 Task: Create Card Financial Forecasting Review in Board Knowledge Management Best Practices to Workspace Business Coaching. Create Card Audio Equipment Review in Board Market Opportunity Identification to Workspace Business Coaching. Create Card Financial Performance Review in Board Social Media Influencer Takeover Campaign Creation and Management to Workspace Business Coaching
Action: Mouse moved to (79, 290)
Screenshot: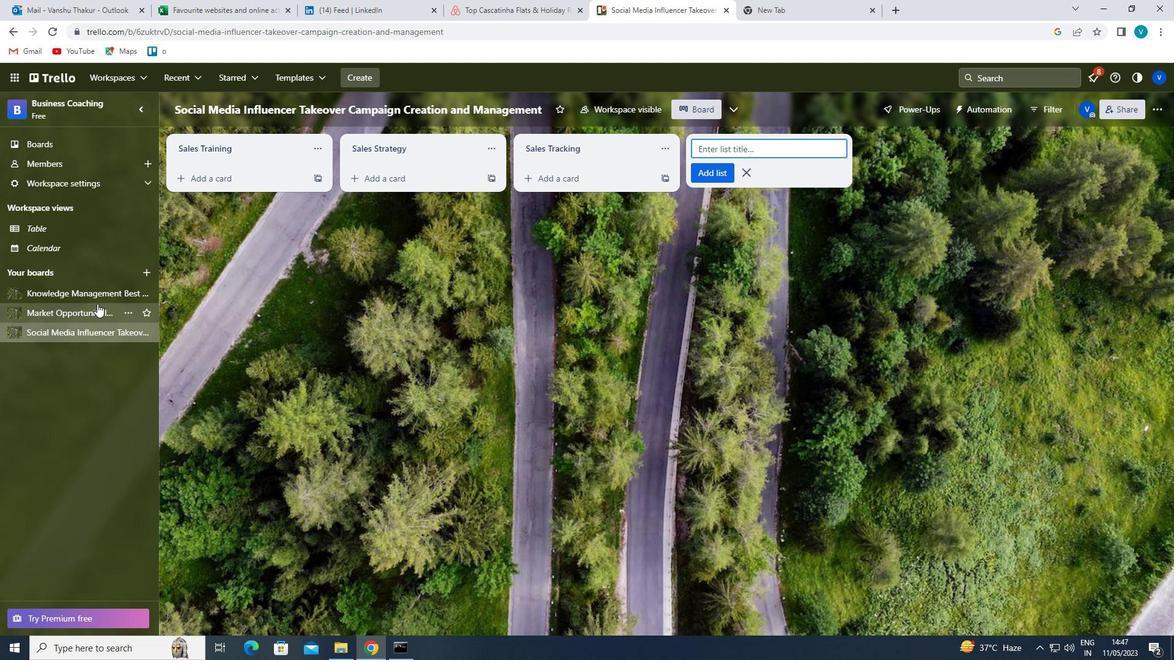 
Action: Mouse pressed left at (79, 290)
Screenshot: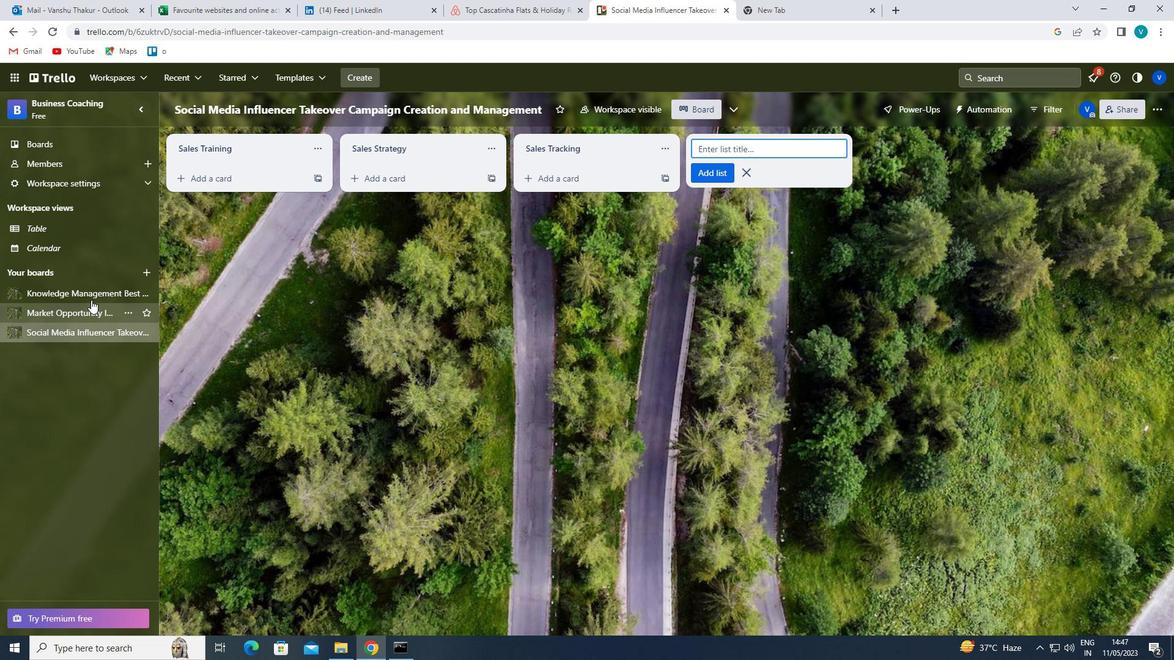 
Action: Mouse moved to (231, 175)
Screenshot: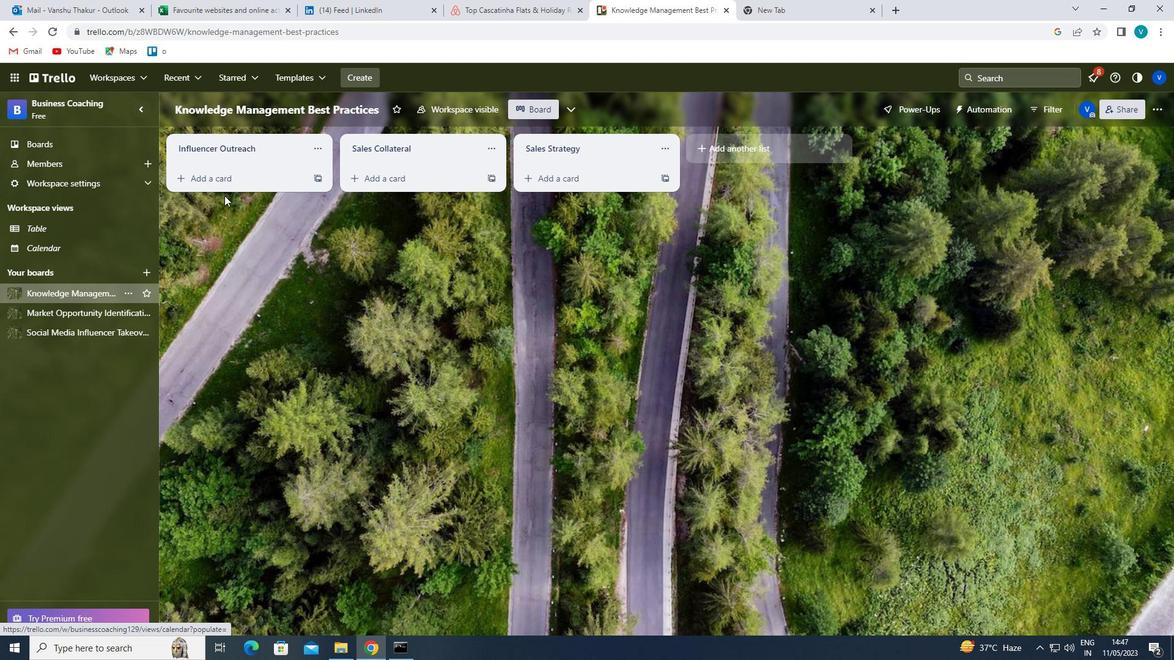 
Action: Mouse pressed left at (231, 175)
Screenshot: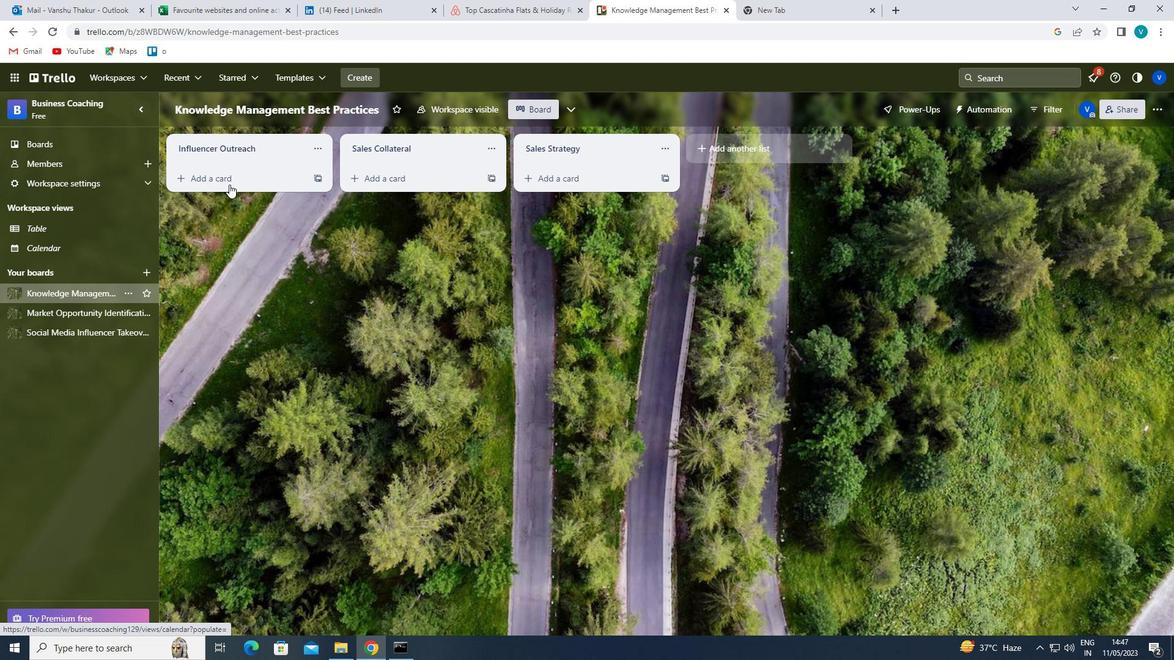 
Action: Key pressed <Key.shift>FORECASTING<Key.left><Key.left><Key.left><Key.left><Key.left><Key.left><Key.left><Key.left><Key.left><Key.left><Key.left><Key.left><Key.shift>FINNA<Key.backspace><Key.backspace>ANCIAL<Key.space><Key.right><Key.right><Key.right><Key.right><Key.right><Key.right><Key.right><Key.right><Key.right><Key.right><Key.right><Key.right><Key.right><Key.right><Key.space><Key.shift>REVIEW<Key.enter>
Screenshot: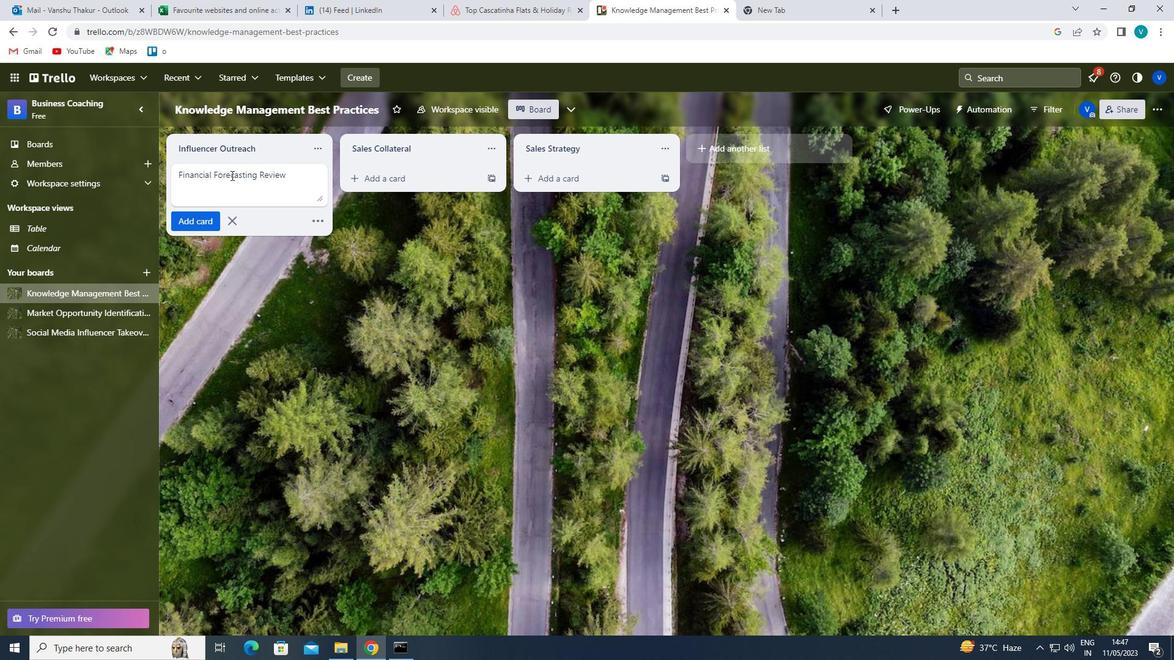 
Action: Mouse moved to (91, 312)
Screenshot: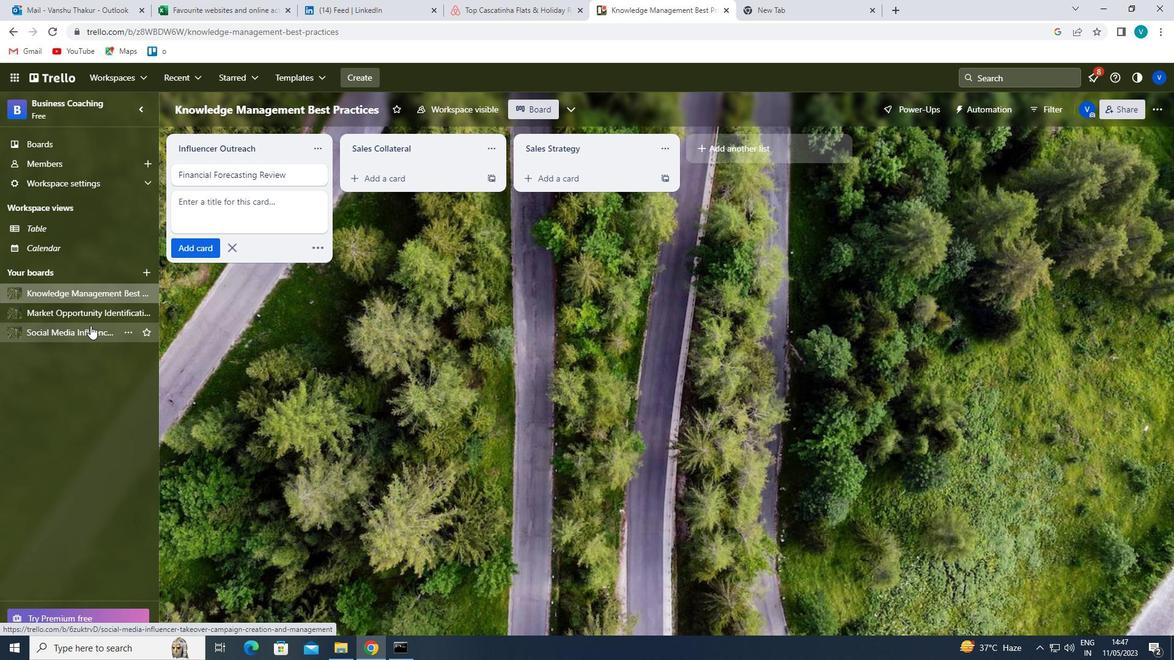 
Action: Mouse pressed left at (91, 312)
Screenshot: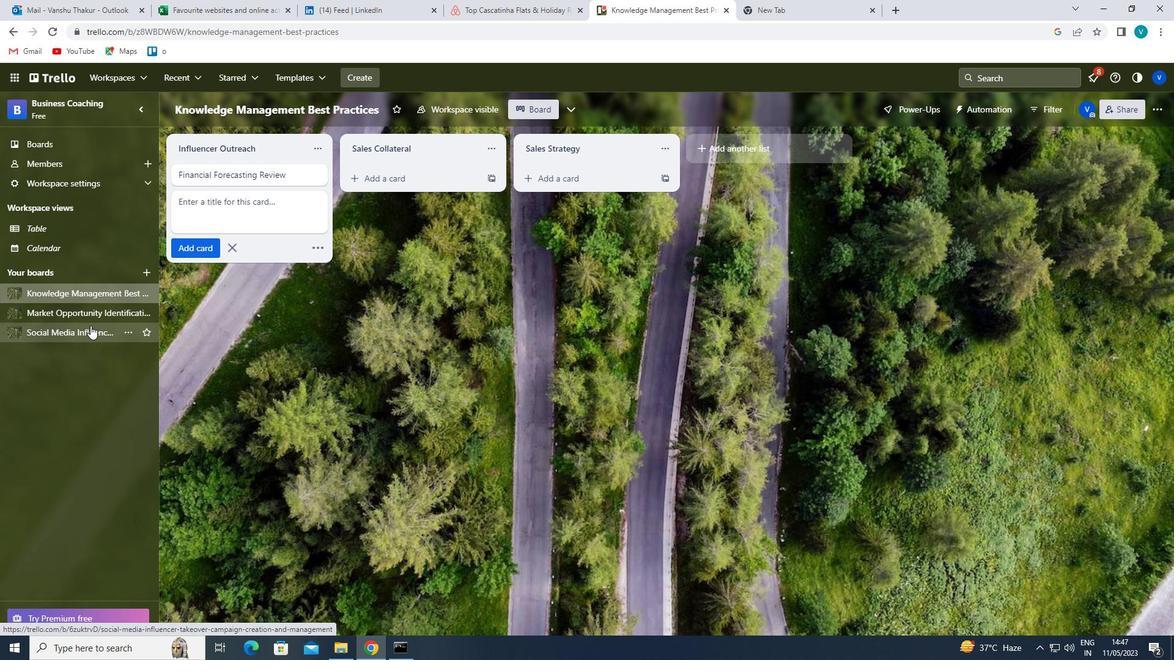 
Action: Mouse moved to (243, 173)
Screenshot: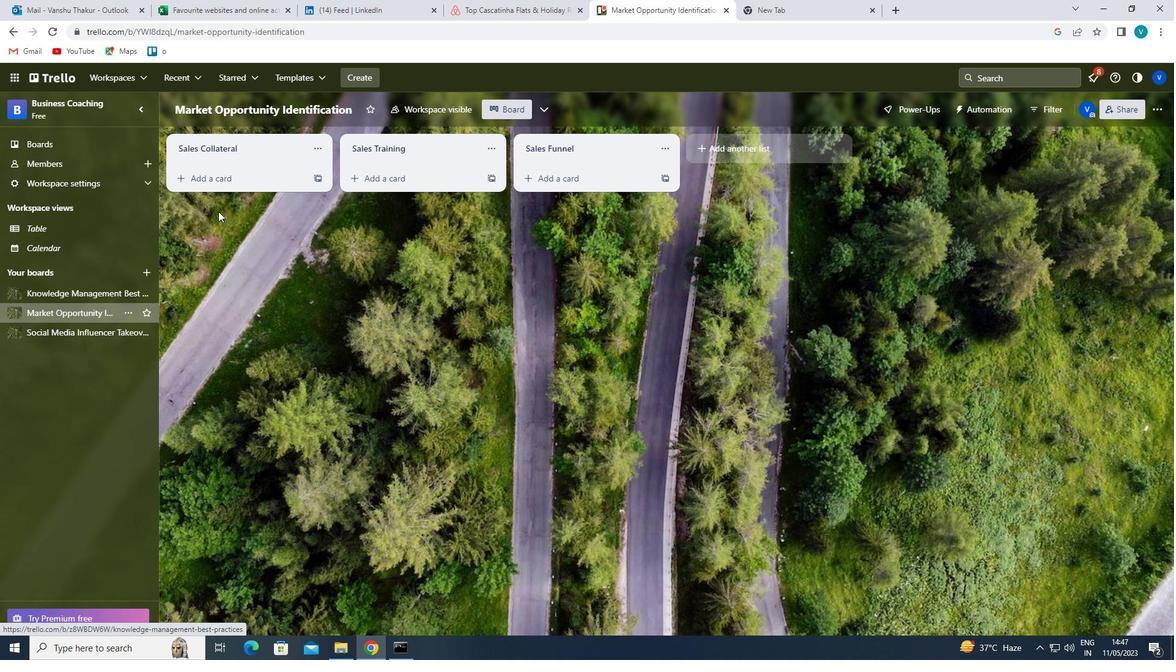 
Action: Mouse pressed left at (243, 173)
Screenshot: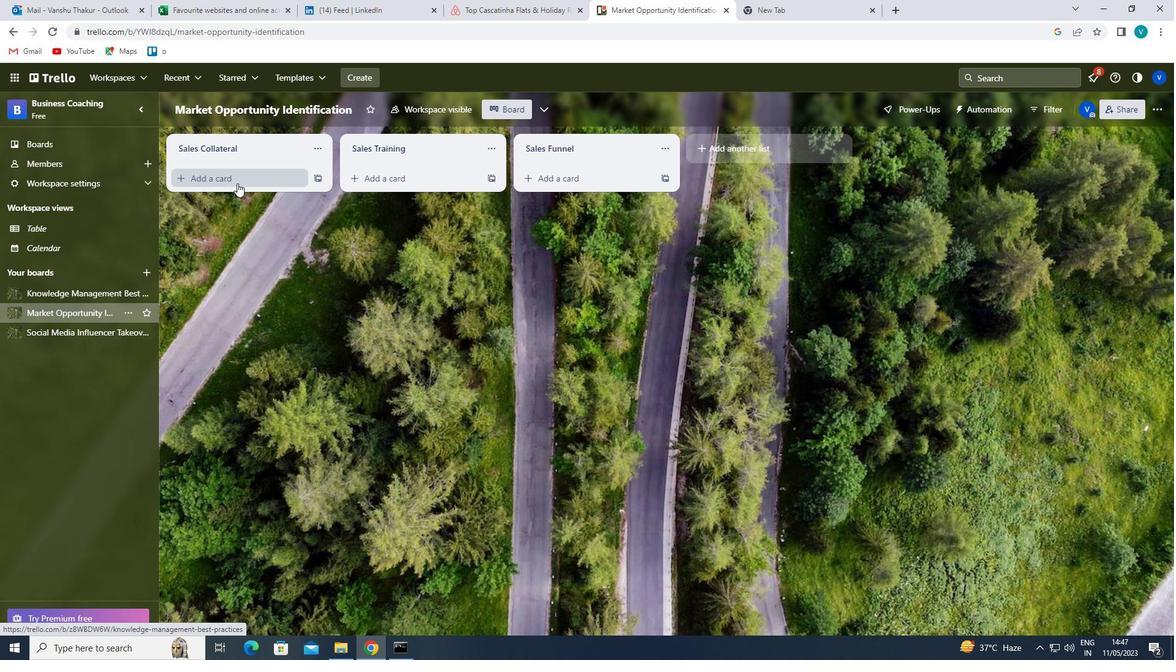 
Action: Mouse moved to (242, 178)
Screenshot: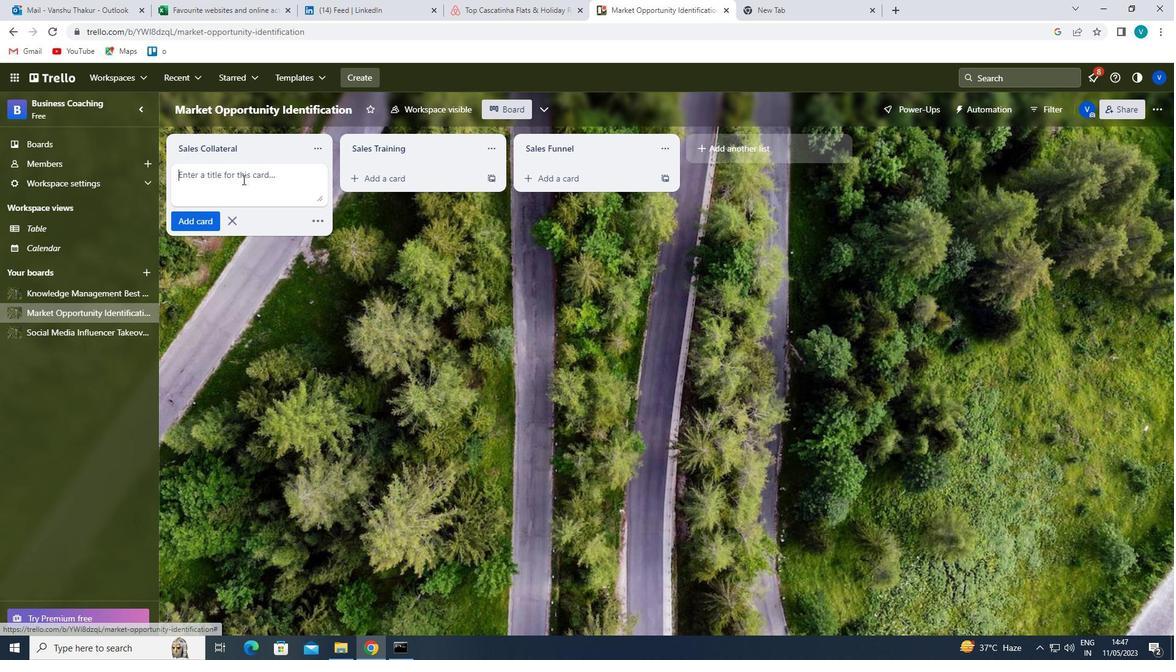 
Action: Mouse pressed left at (242, 178)
Screenshot: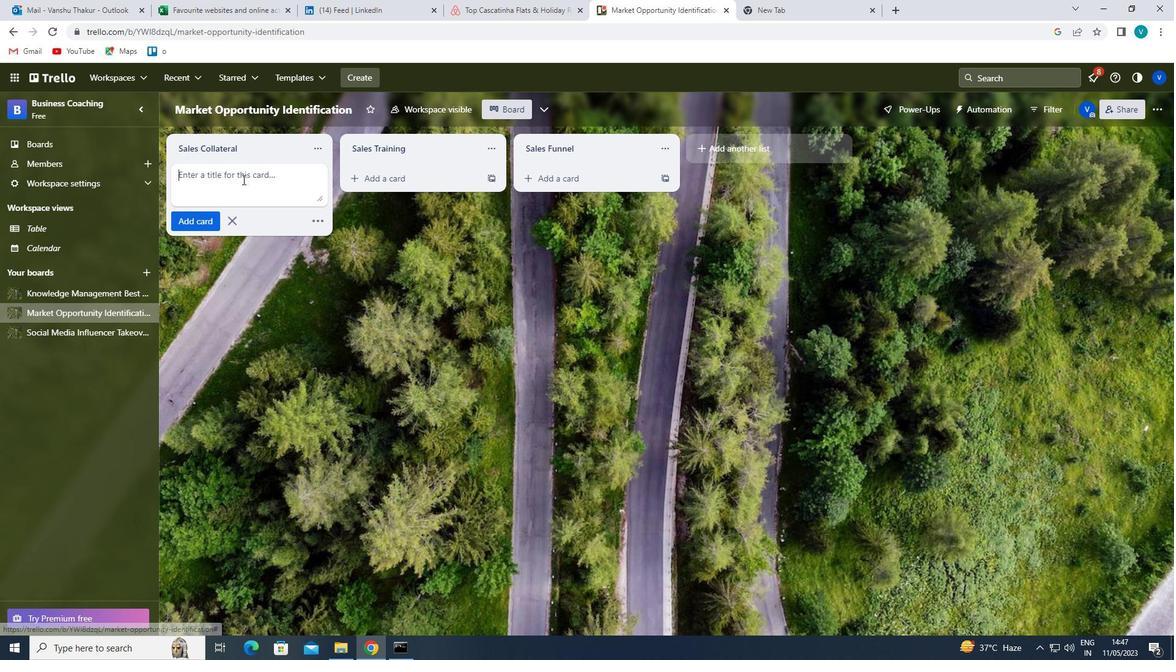 
Action: Key pressed <Key.shift>AUDIO<Key.space><Key.shift>EQUIPMENT<Key.space><Key.shift>REVIEW<Key.enter>
Screenshot: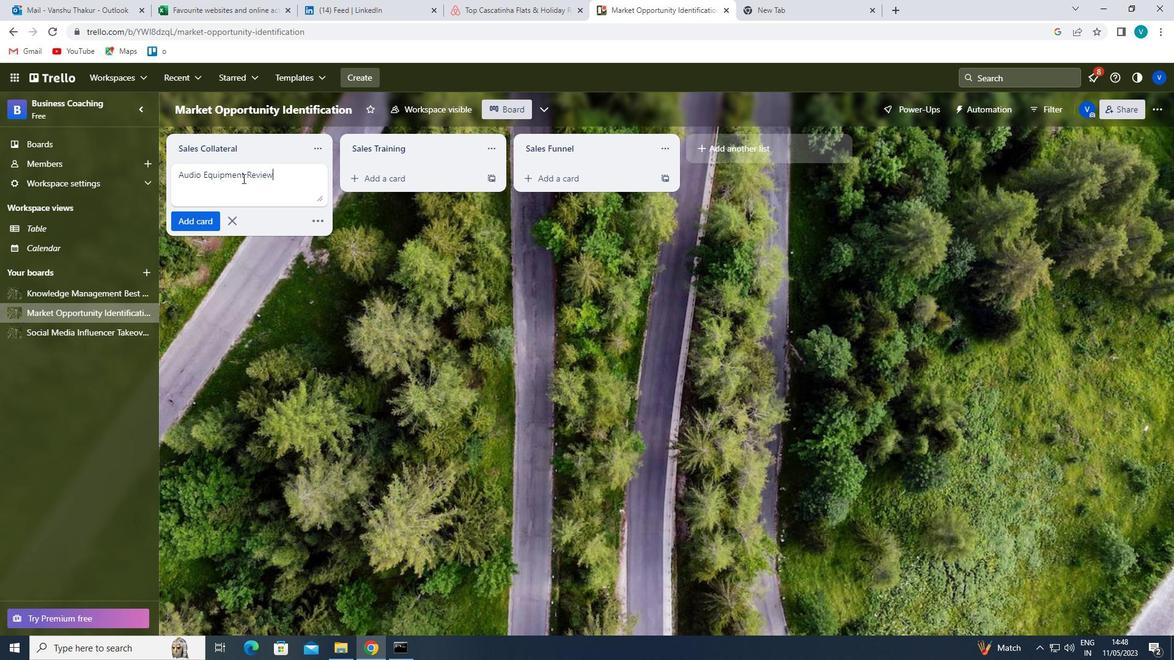 
Action: Mouse moved to (65, 335)
Screenshot: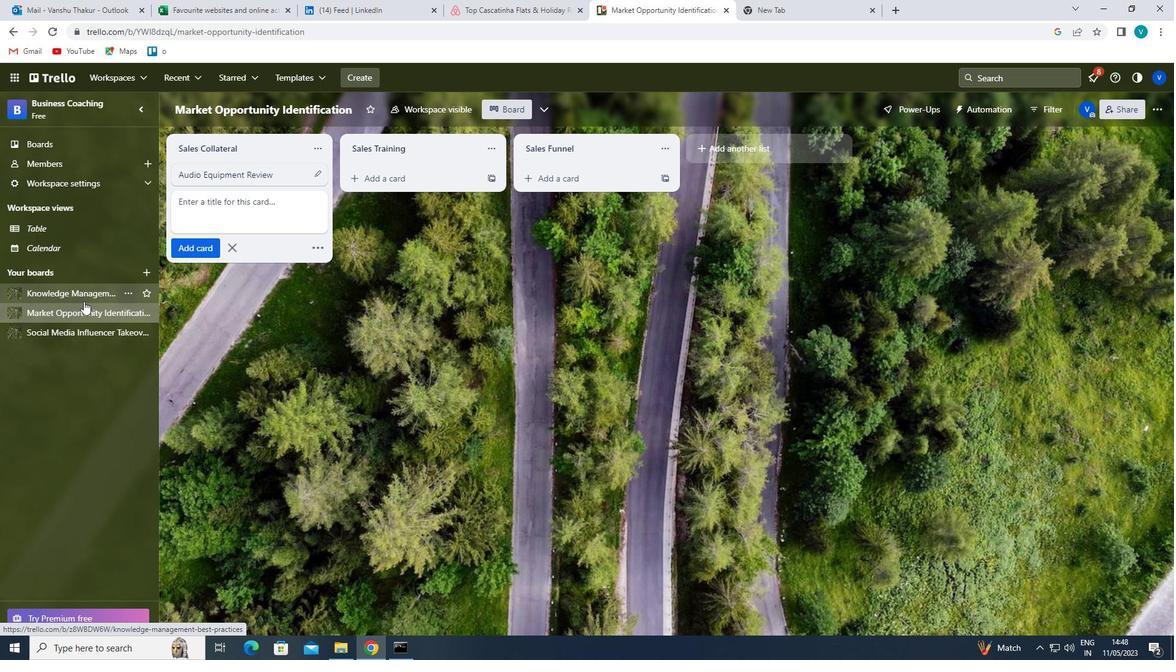 
Action: Mouse pressed left at (65, 335)
Screenshot: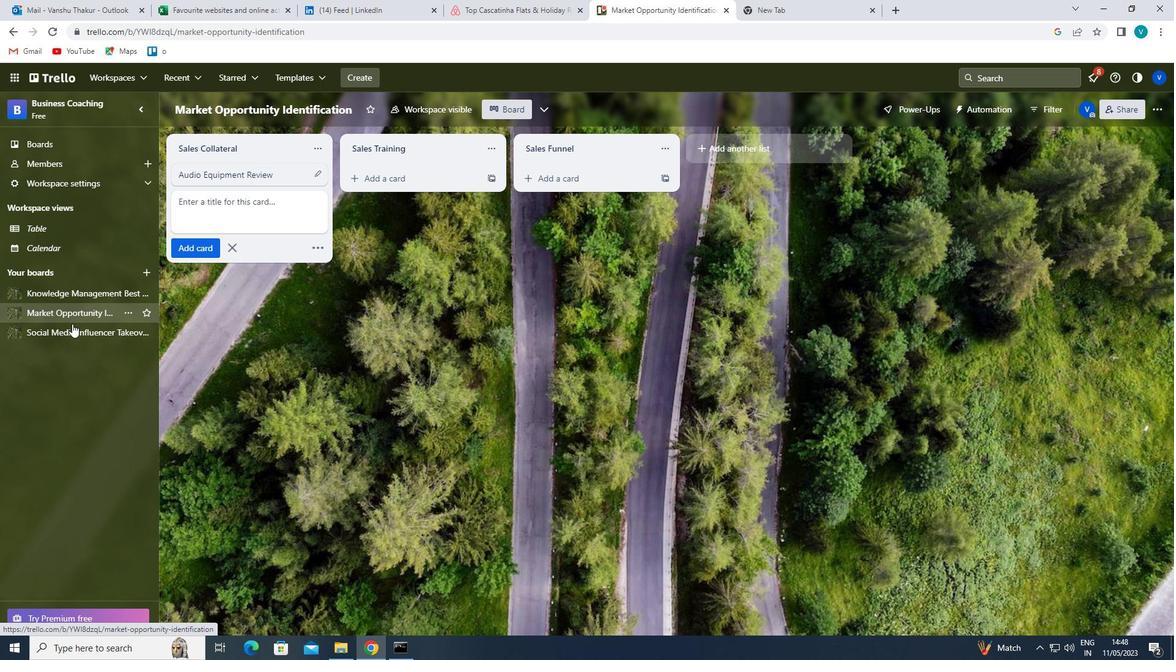 
Action: Mouse moved to (239, 179)
Screenshot: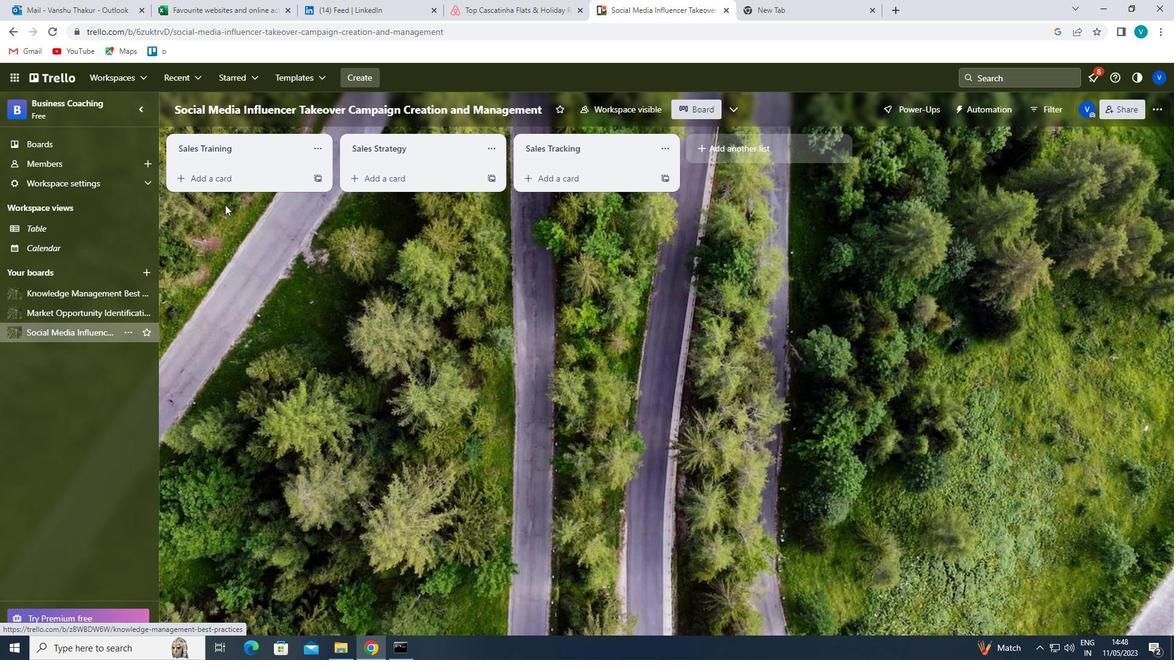 
Action: Mouse pressed left at (239, 179)
Screenshot: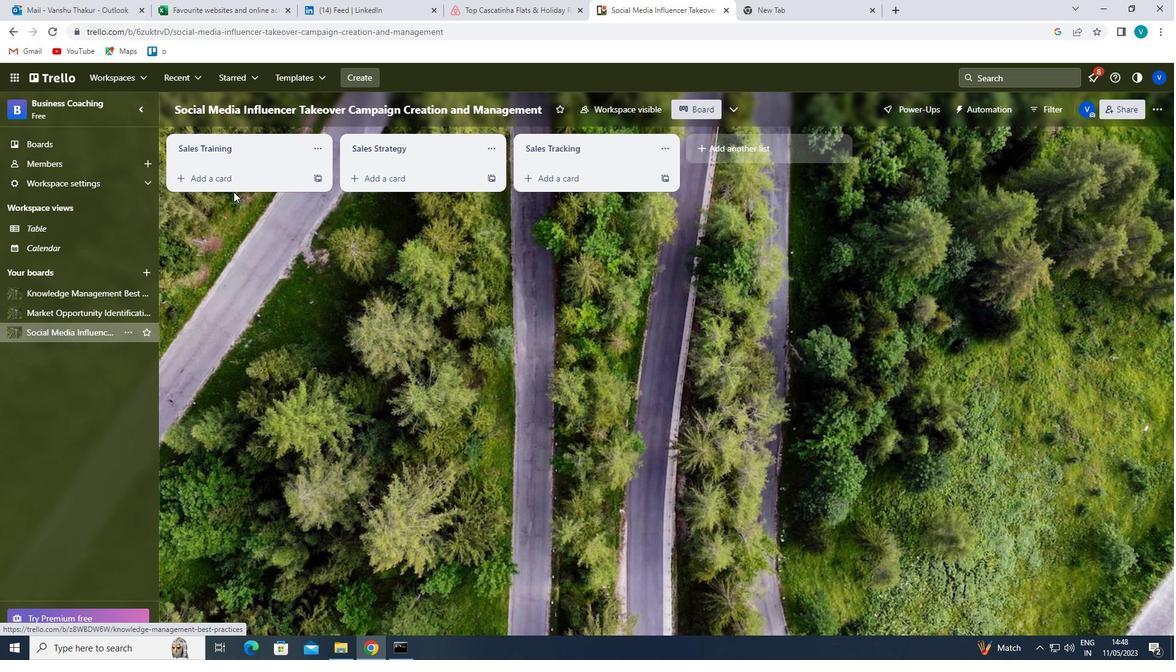 
Action: Key pressed <Key.shift>FINANCIAL<Key.space><Key.shift>PERFORMANCE<Key.space><Key.shift>REVIEW
Screenshot: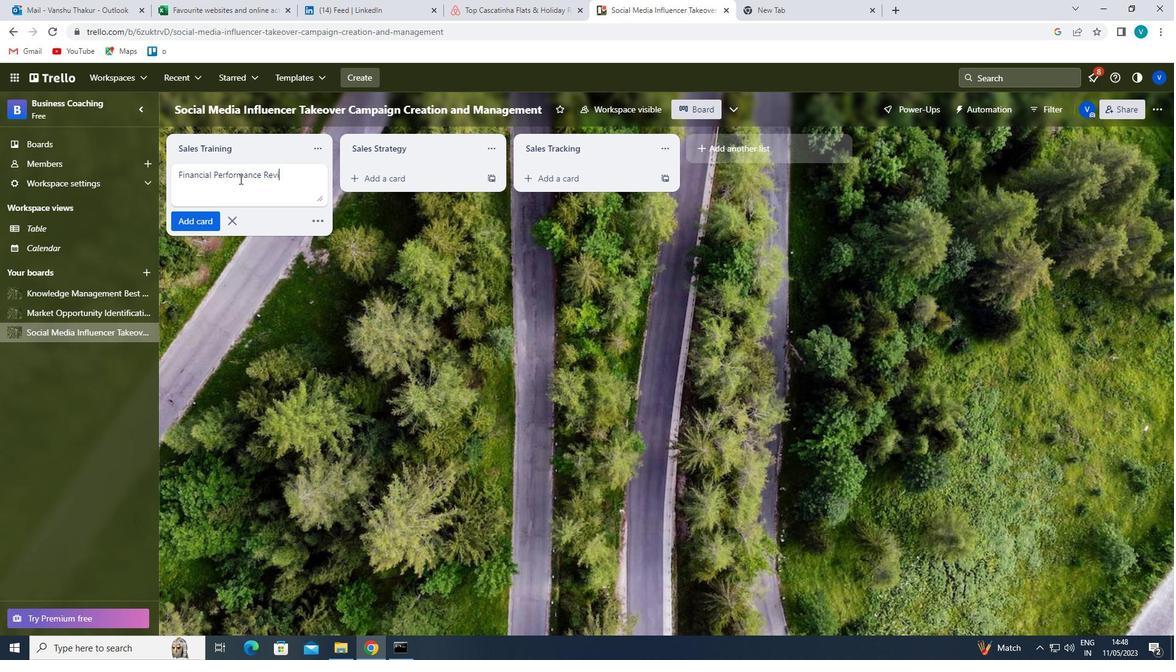
Action: Mouse moved to (239, 179)
Screenshot: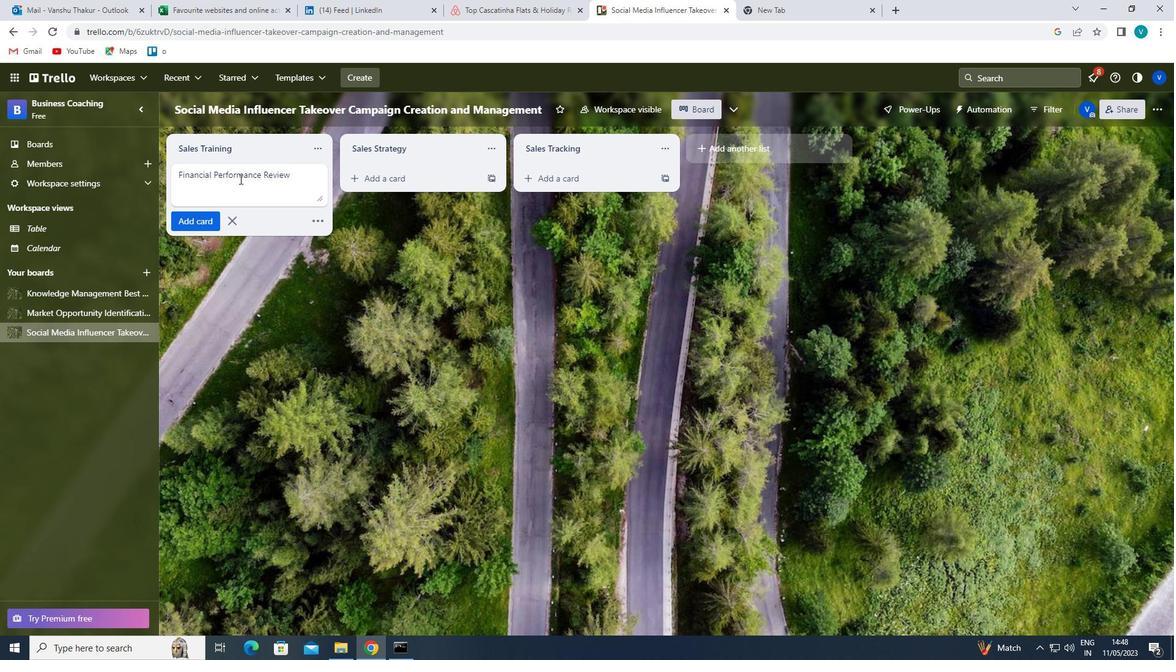 
Action: Key pressed <Key.enter>
Screenshot: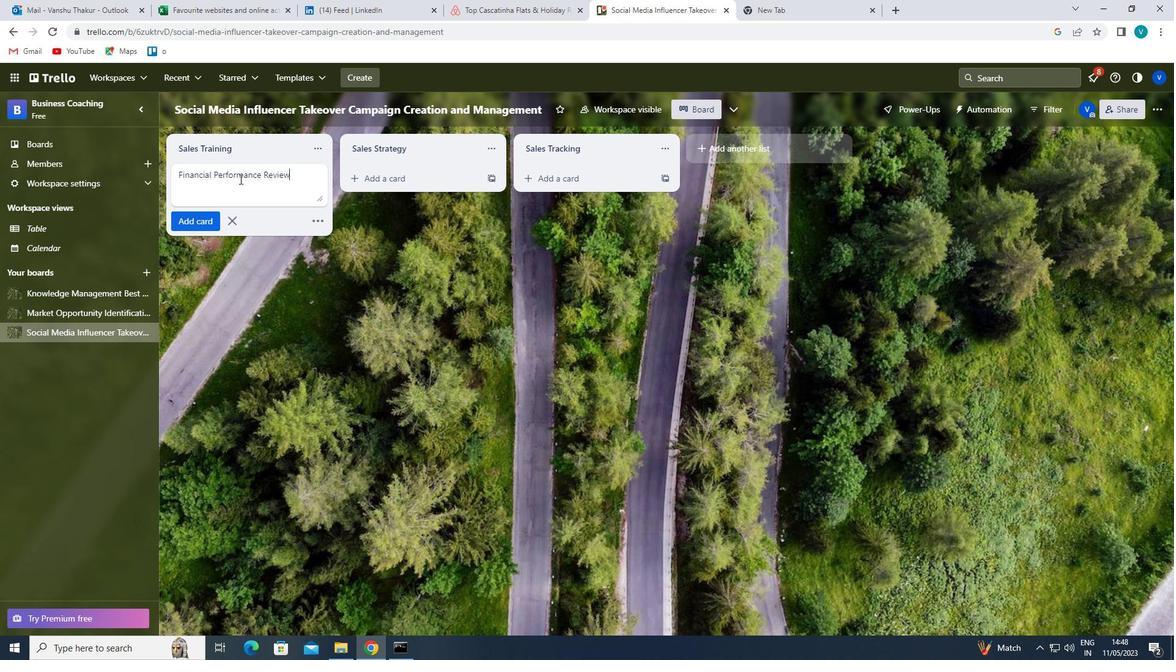 
